 Task: open an excel sheet and write heading  Financial WizardAdd Categories in a column and its values below  'Income, Income, Income, Expenses, Expenses, Expenses, Expenses, Expenses, Savings, Savings, Investments, Investments, Debt, Debt & Debt. 'Add Descriptions in next column and its values below  Salary, Freelance Work, Rental Income, Housing, Transportation, Groceries, Utilities, Entertainment, Emergency Fund, Retirement, Stocks, Mutual Funds, Credit Card 1, Credit Card 2 & Student Loan. Add Amount in next column and its values below  $5,000, $1,200, $500, $1,200, $300, $400, $200, $150, $500, $1,000, $500, $300, $200, $100 & $300. Save page Catalyst Sales templetes 
Action: Mouse moved to (35, 112)
Screenshot: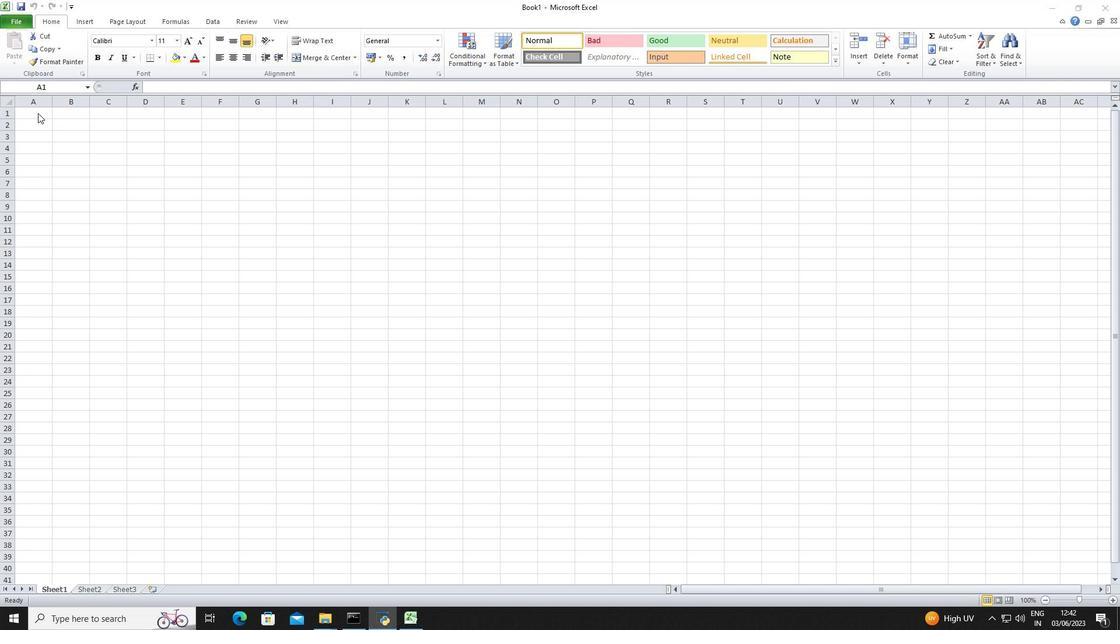 
Action: Mouse pressed left at (35, 112)
Screenshot: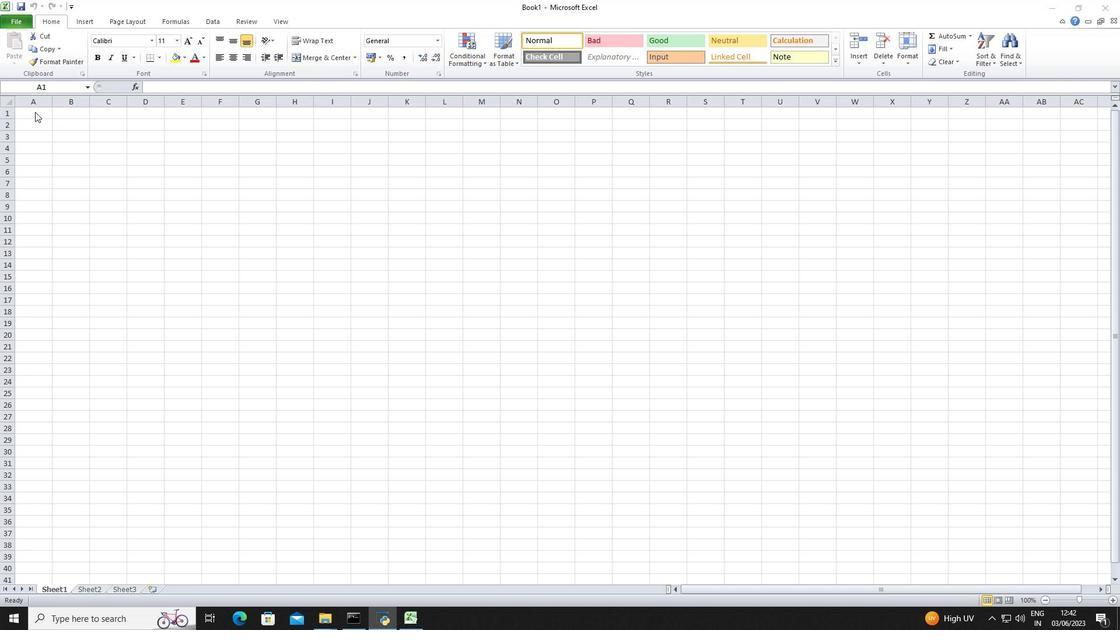 
Action: Key pressed <Key.shift><Key.shift>Financial<Key.space><Key.shift>Wizard<Key.down><Key.down><Key.shift>Categories<Key.down><Key.shift>Income<Key.down><Key.shift>Income<Key.down><Key.shift>Income<Key.enter><Key.shift>Expenses<Key.enter><Key.shift>Expenses<Key.enter><Key.shift>Expenses<Key.enter><Key.shift>Expenses<Key.enter><Key.shift>Expenses<Key.enter><Key.shift>Savings<Key.enter><Key.shift>Savings<Key.enter><Key.shift>Investments<Key.down><Key.shift>Investments<Key.down><Key.shift>Debt<Key.down><Key.shift>Debt<Key.down><Key.shift>Debt<Key.down><Key.right><Key.up><Key.right><Key.up><Key.up><Key.up><Key.up><Key.up><Key.up><Key.up><Key.up><Key.up><Key.up><Key.up><Key.up><Key.up><Key.up><Key.up><Key.shift>Descriptions<Key.down><Key.shift>a<Key.backspace><Key.shift>Salary<Key.down><Key.shift>Freelance<Key.space><Key.shift>Work<Key.down><Key.shift>Rental<Key.space><Key.shift>Income<Key.down><Key.shift>Housing<Key.down><Key.shift>Transportation<Key.down><Key.shift>Groceries<Key.down><Key.shift>Utilitu<Key.backspace>ies<Key.down><Key.shift>Entertainment<Key.down><Key.shift>Emergency<Key.space><Key.shift>Fund<Key.down><Key.shift>Retirement<Key.down><Key.shift>Stocks<Key.down><Key.shift>Mutual<Key.space><Key.shift><Key.shift><Key.shift><Key.shift><Key.shift>Funds<Key.down><Key.shift>Credit<Key.space><Key.shift>Card<Key.space>1<Key.down><Key.shift>Credit<Key.space><Key.shift>Card2<Key.down><Key.shift>Credir<Key.backspace>t<Key.space><Key.shift>Card<Key.backspace><Key.backspace><Key.backspace><Key.backspace><Key.backspace><Key.backspace><Key.backspace><Key.backspace><Key.backspace><Key.backspace><Key.backspace><Key.shift>Studenyt<Key.space><Key.backspace><Key.backspace><Key.backspace>t<Key.space><Key.shift><Key.shift><Key.shift><Key.shift><Key.shift><Key.shift><Key.shift><Key.shift>Loan<Key.down><Key.right><Key.right><Key.right><Key.up><Key.up><Key.up><Key.up><Key.up><Key.up><Key.up><Key.up><Key.up><Key.up><Key.up><Key.up><Key.up><Key.up><Key.up><Key.up><Key.shift>Amount<Key.down>5000<Key.down>1200<Key.down>500<Key.down>1200<Key.down>300<Key.down>400<Key.down>200<Key.down>150<Key.down>500<Key.down>1000<Key.down>500<Key.down>300<Key.down>200<Key.down>100<Key.down>300
Screenshot: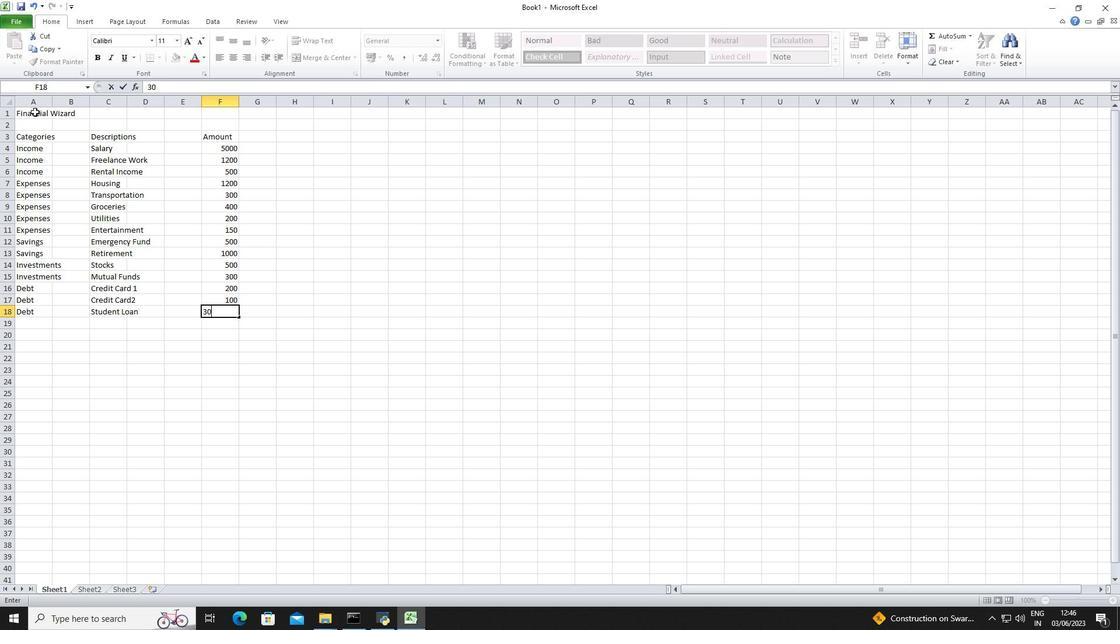 
Action: Mouse moved to (214, 147)
Screenshot: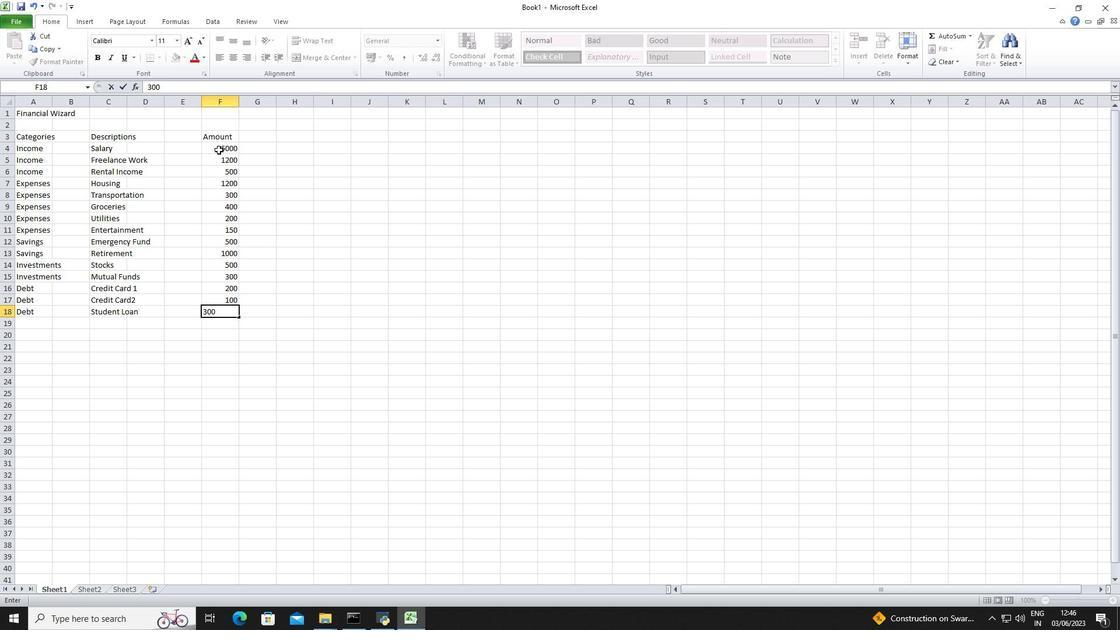 
Action: Mouse pressed left at (214, 147)
Screenshot: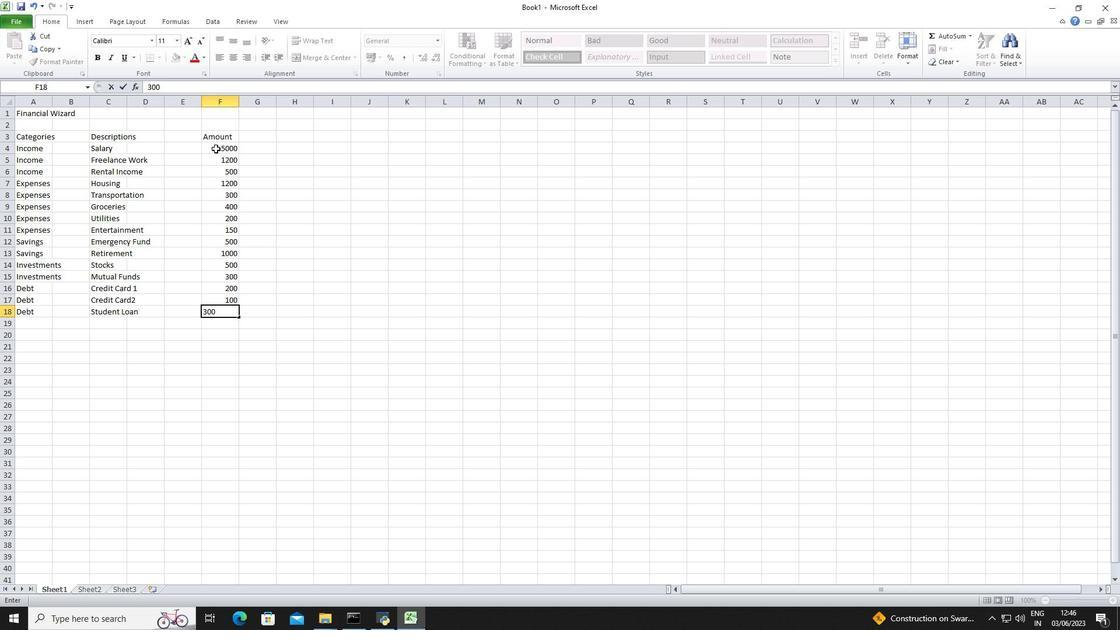
Action: Mouse pressed left at (214, 147)
Screenshot: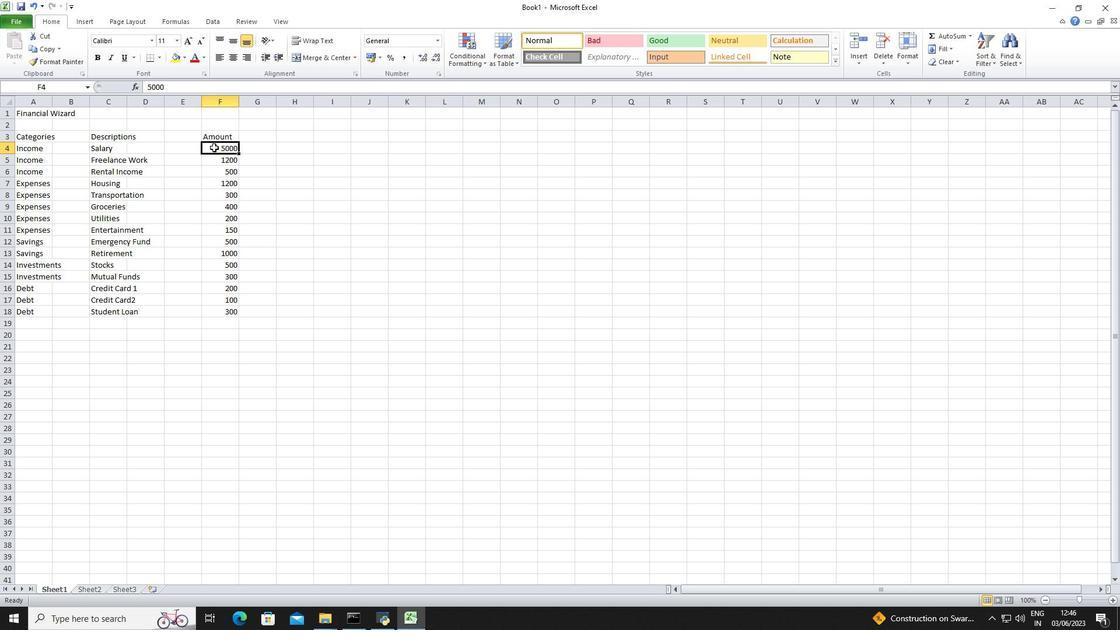 
Action: Mouse moved to (439, 43)
Screenshot: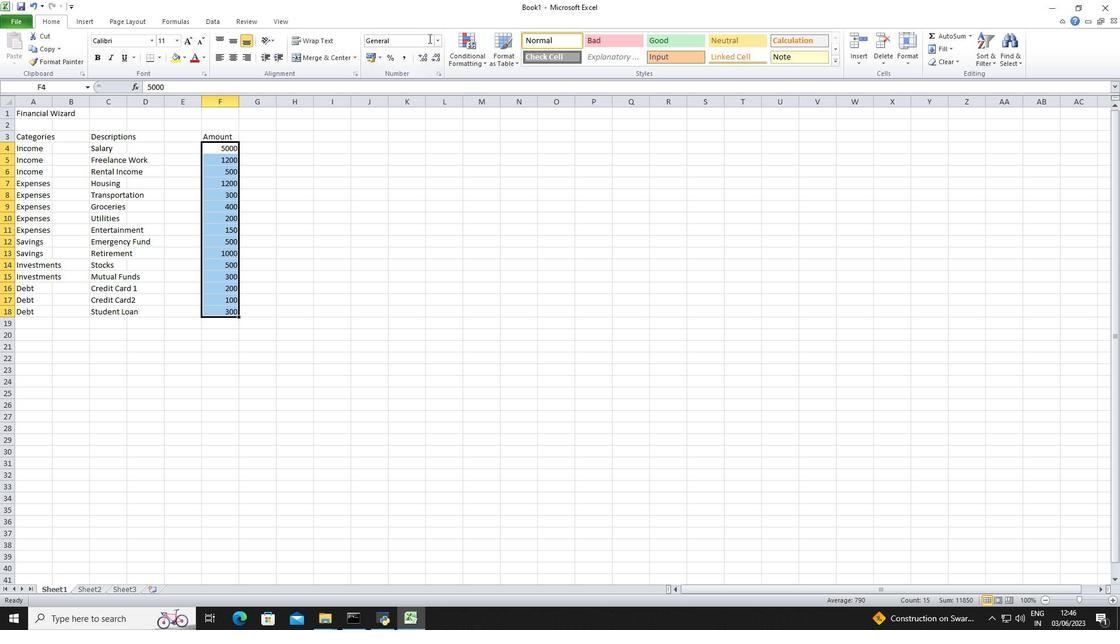 
Action: Mouse pressed left at (439, 43)
Screenshot: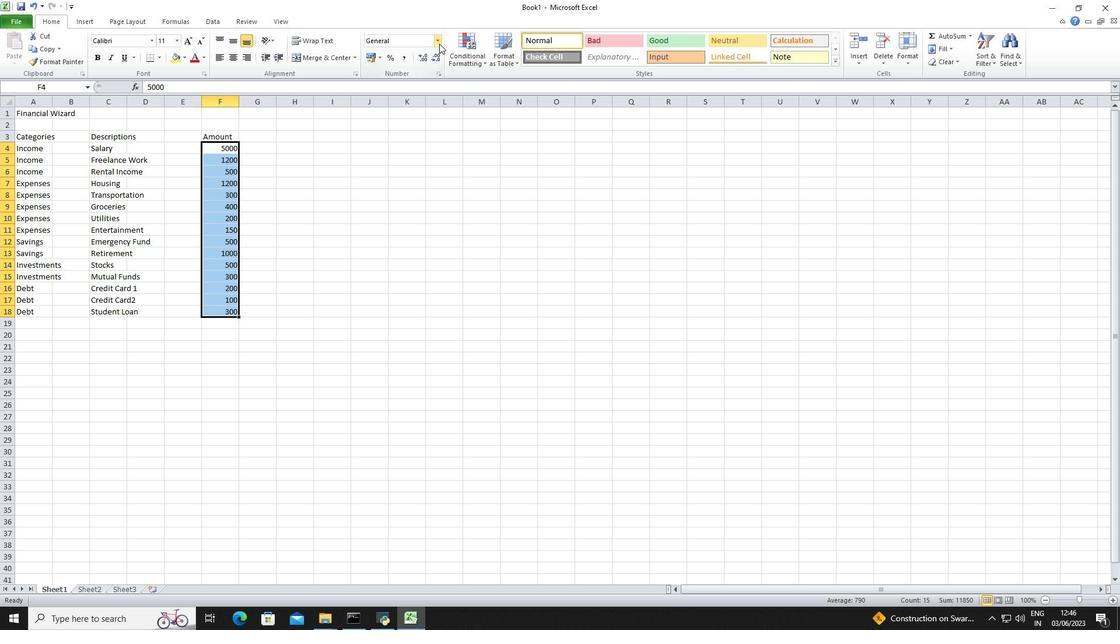 
Action: Mouse moved to (430, 336)
Screenshot: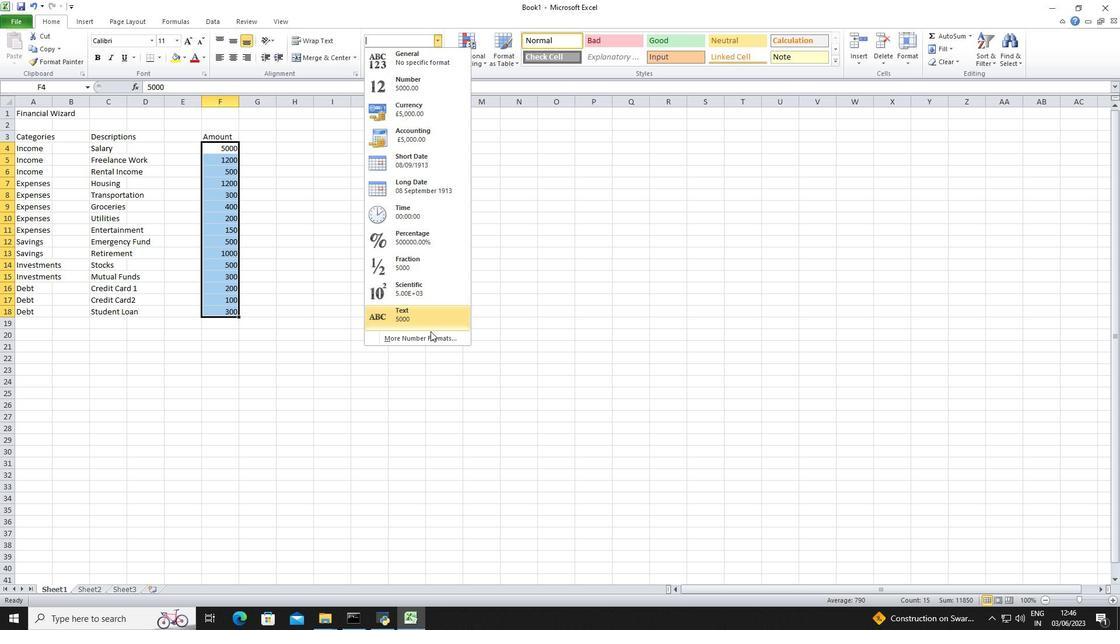 
Action: Mouse pressed left at (430, 336)
Screenshot: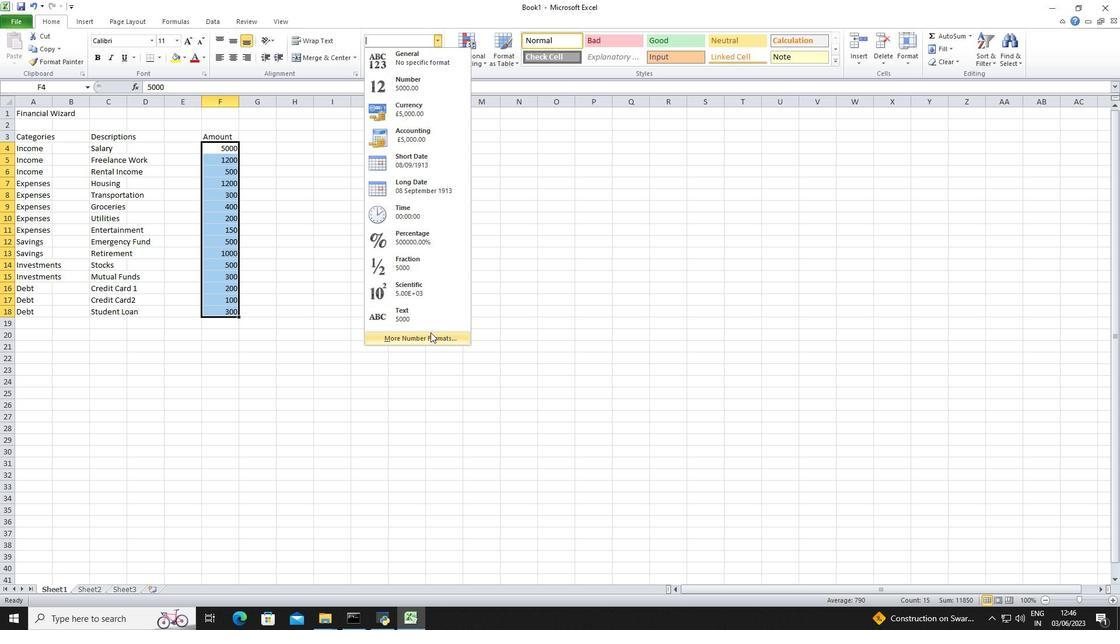 
Action: Mouse moved to (166, 217)
Screenshot: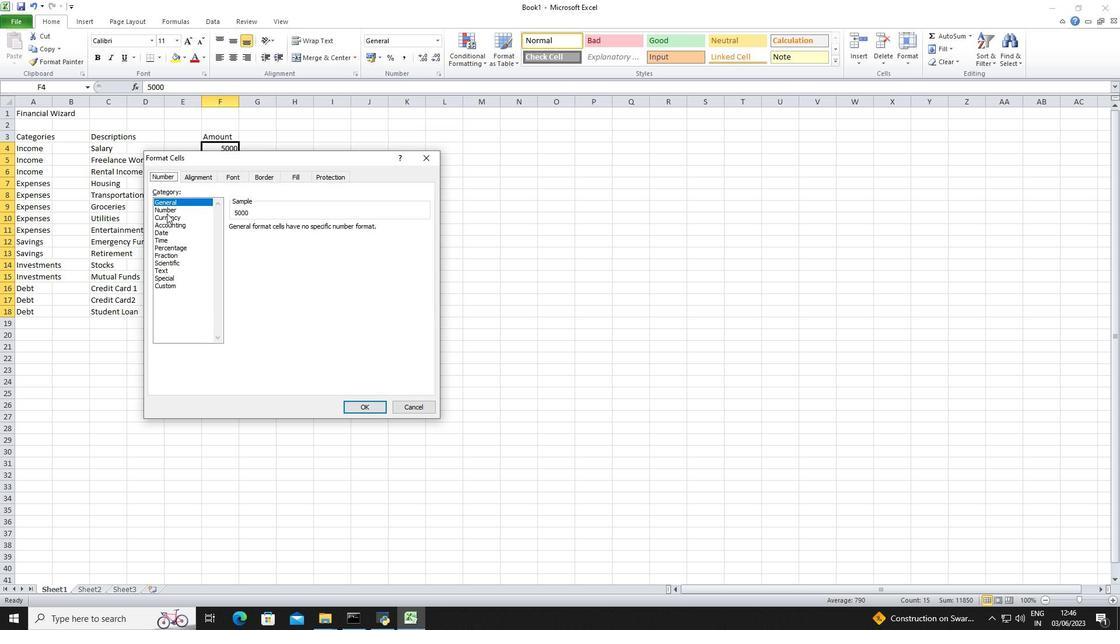 
Action: Mouse pressed left at (166, 217)
Screenshot: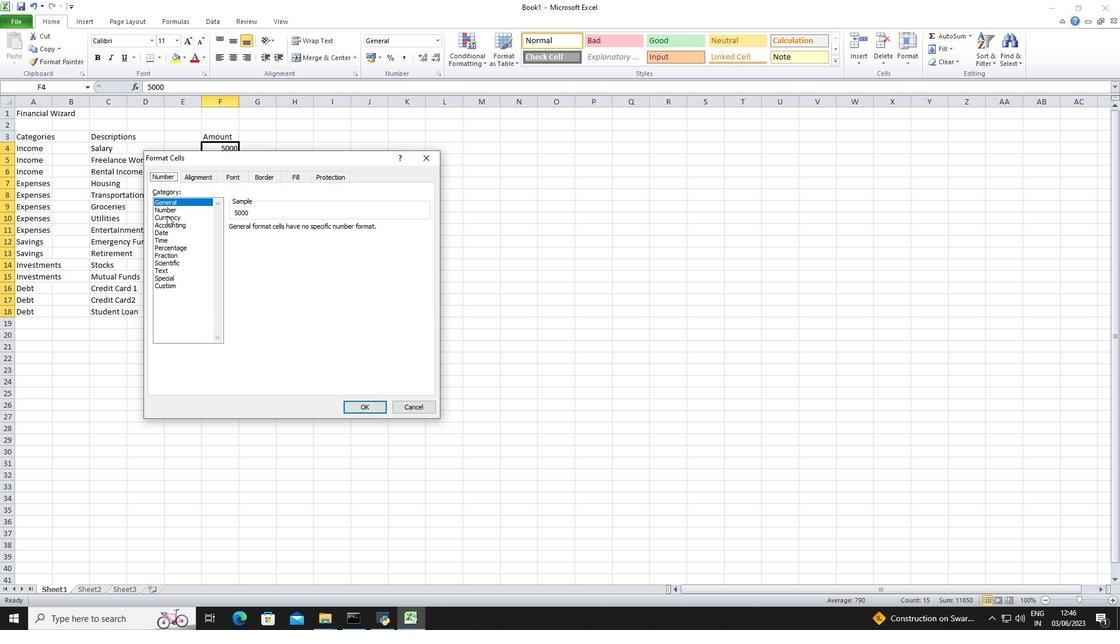 
Action: Mouse moved to (274, 246)
Screenshot: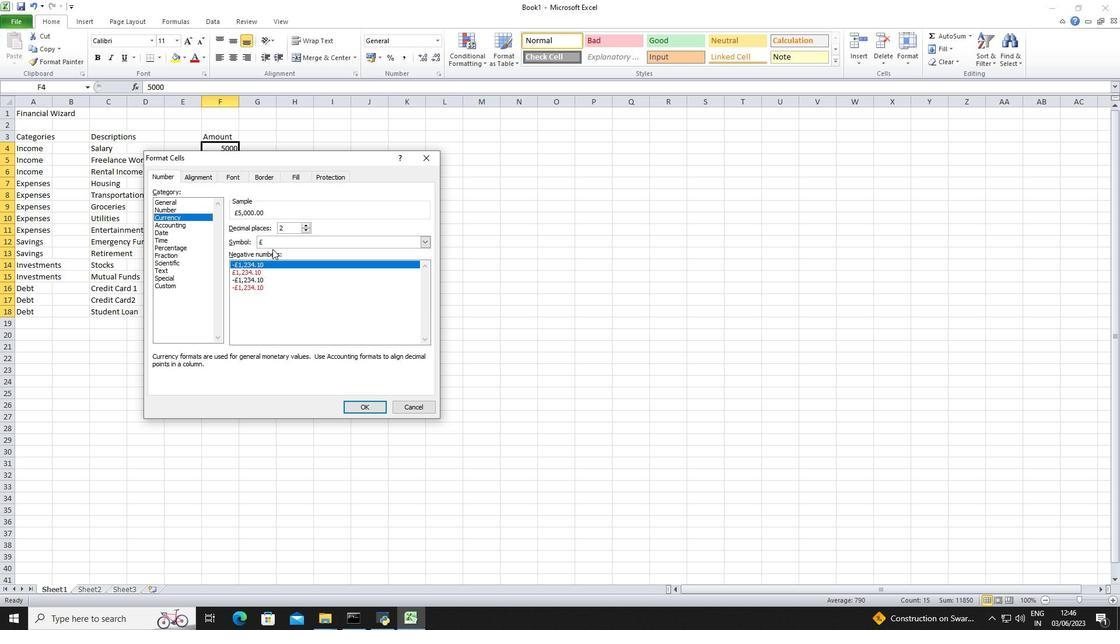 
Action: Mouse pressed left at (274, 246)
Screenshot: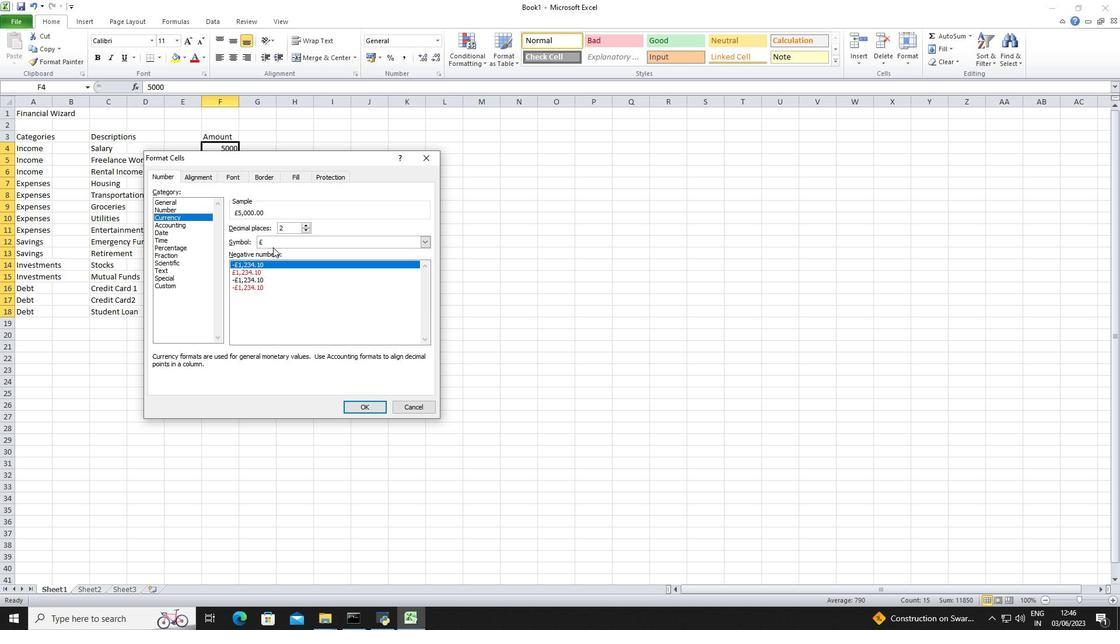 
Action: Mouse moved to (279, 270)
Screenshot: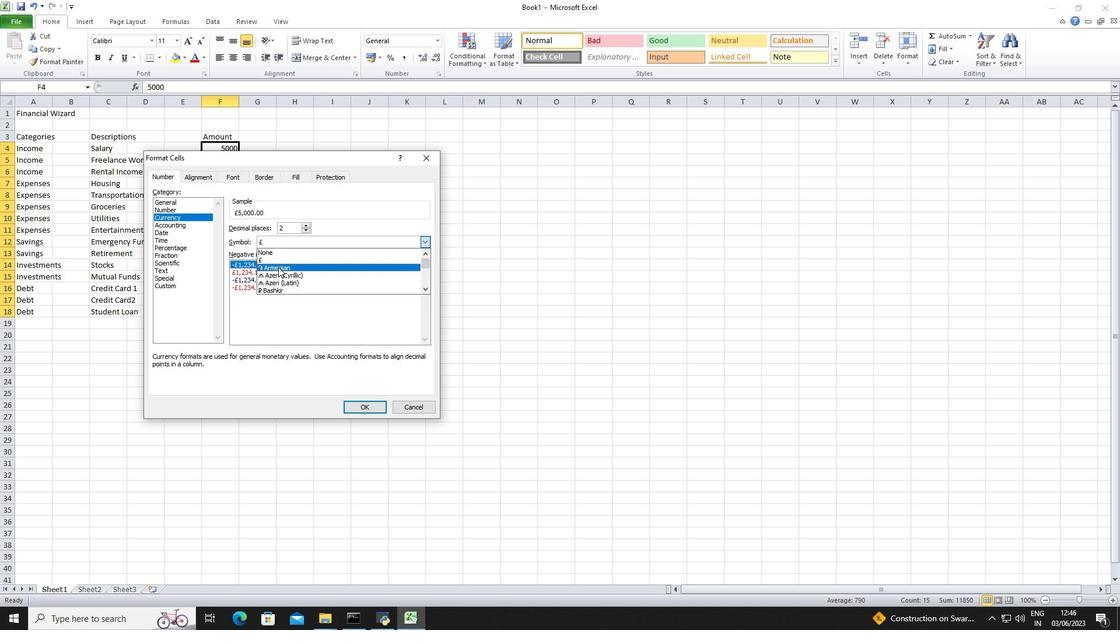 
Action: Mouse scrolled (279, 269) with delta (0, 0)
Screenshot: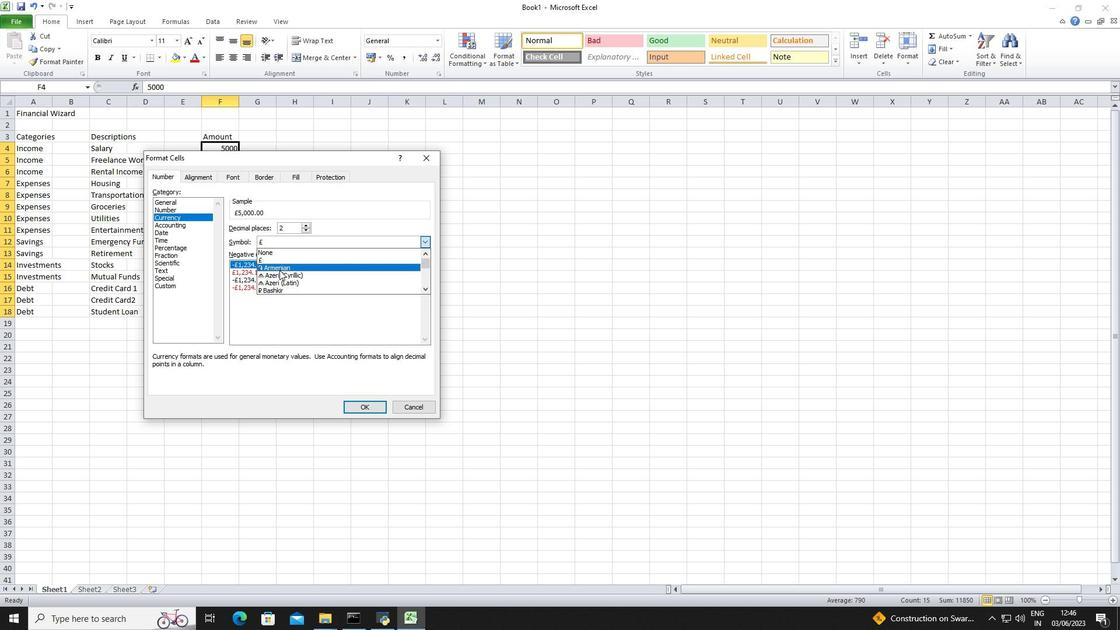 
Action: Mouse scrolled (279, 269) with delta (0, 0)
Screenshot: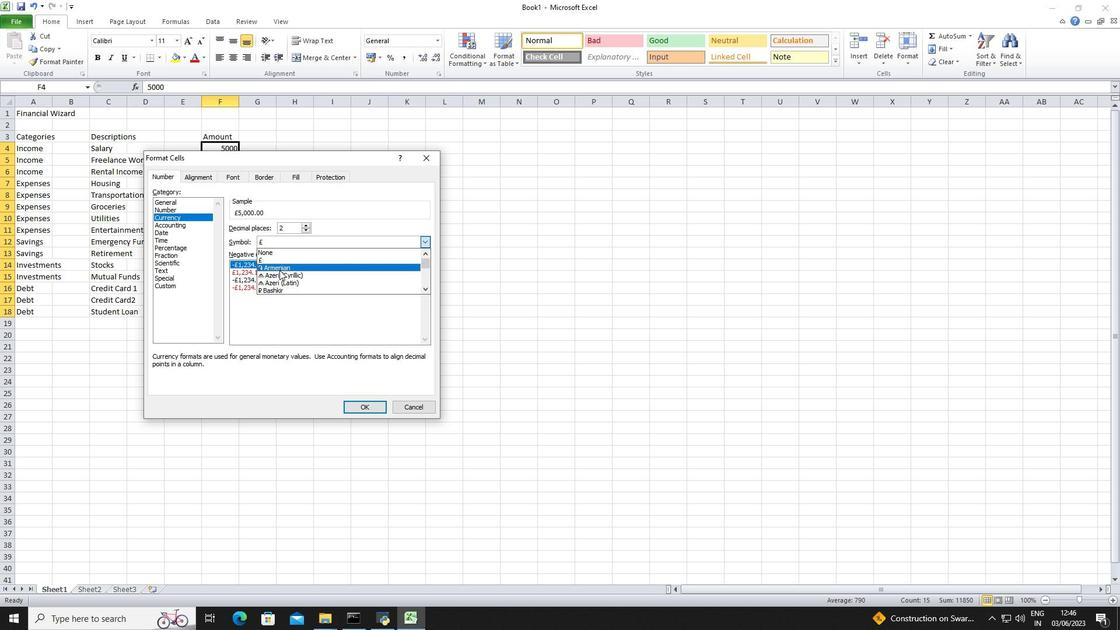 
Action: Mouse scrolled (279, 269) with delta (0, 0)
Screenshot: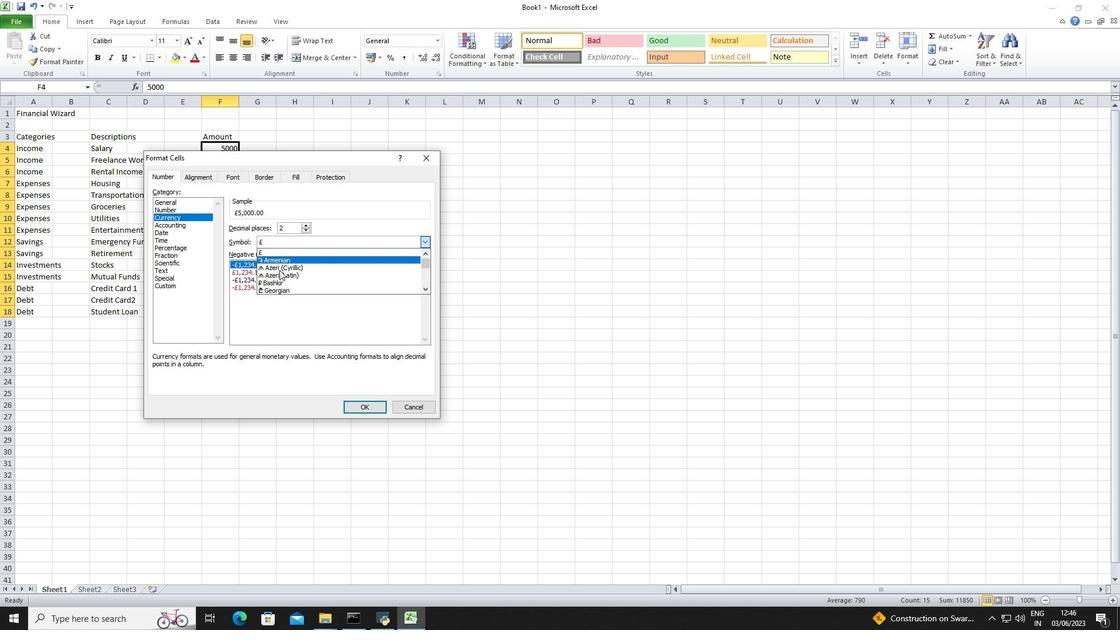 
Action: Mouse scrolled (279, 269) with delta (0, 0)
Screenshot: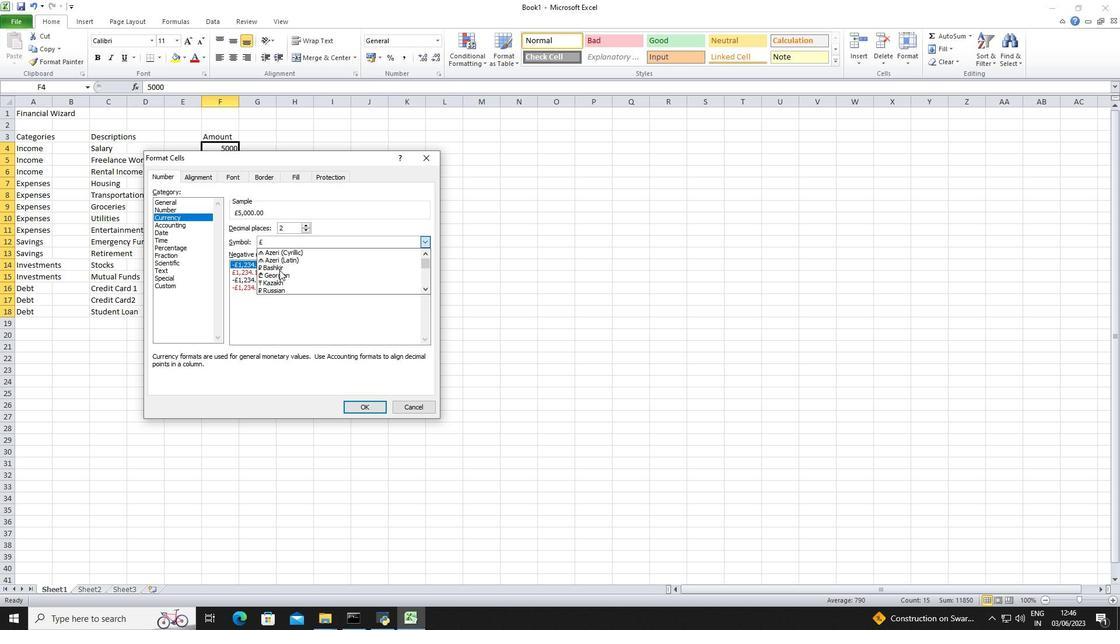 
Action: Mouse scrolled (279, 269) with delta (0, 0)
Screenshot: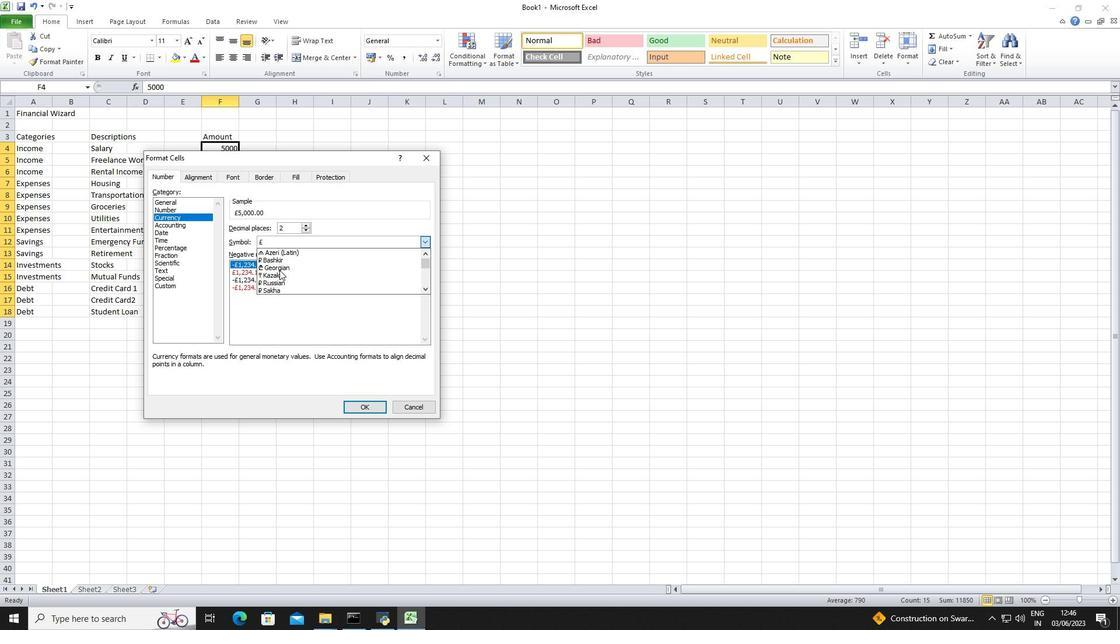 
Action: Mouse scrolled (279, 269) with delta (0, 0)
Screenshot: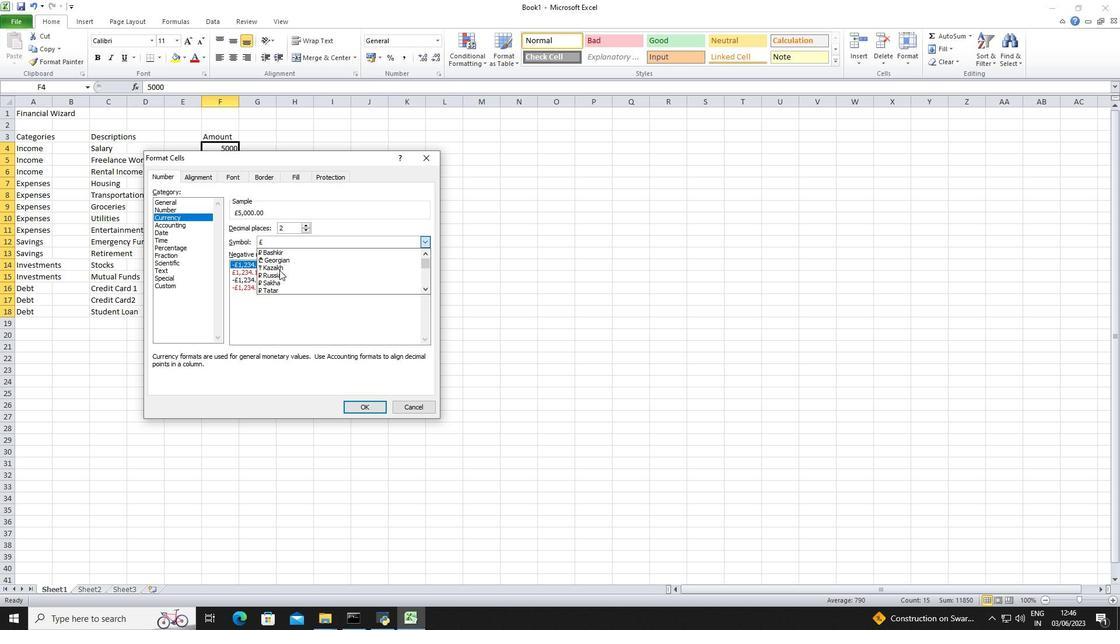
Action: Mouse scrolled (279, 269) with delta (0, 0)
Screenshot: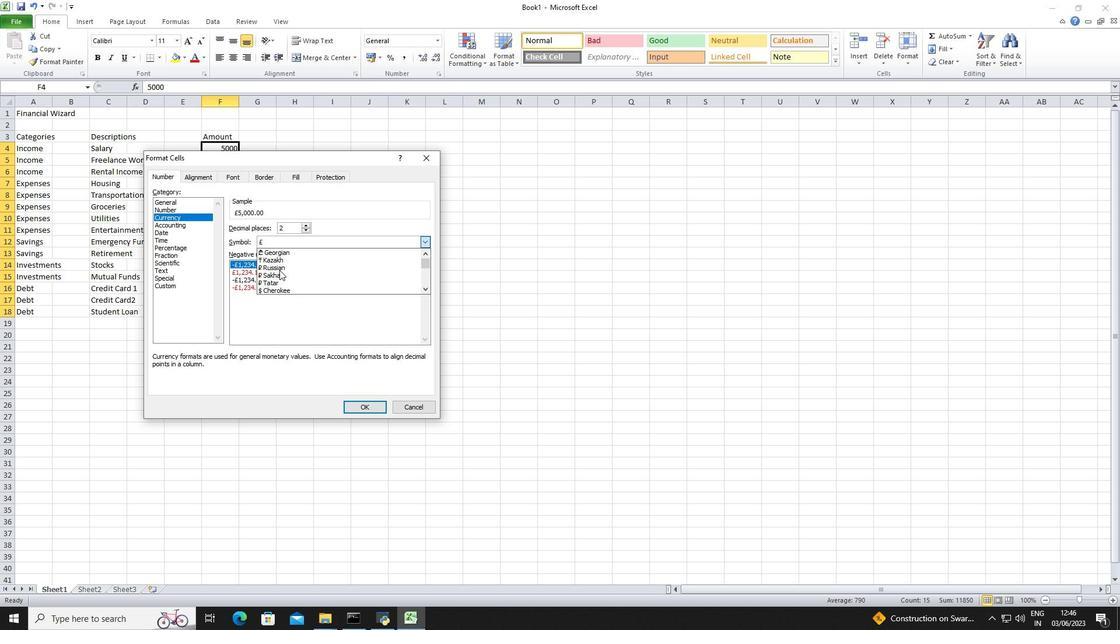 
Action: Mouse scrolled (279, 269) with delta (0, 0)
Screenshot: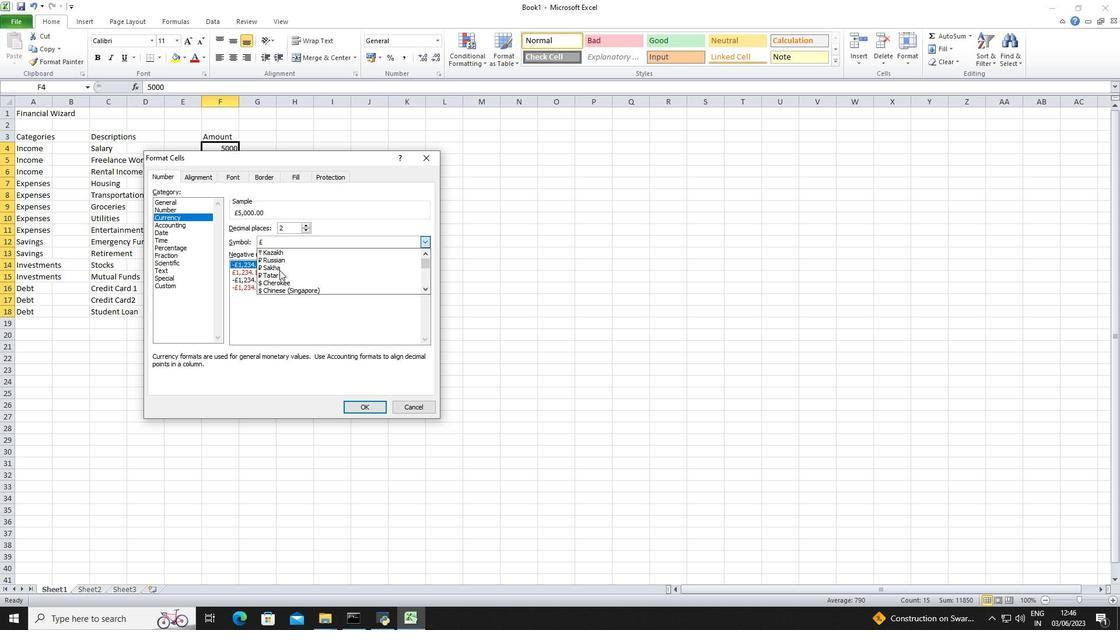 
Action: Mouse scrolled (279, 269) with delta (0, 0)
Screenshot: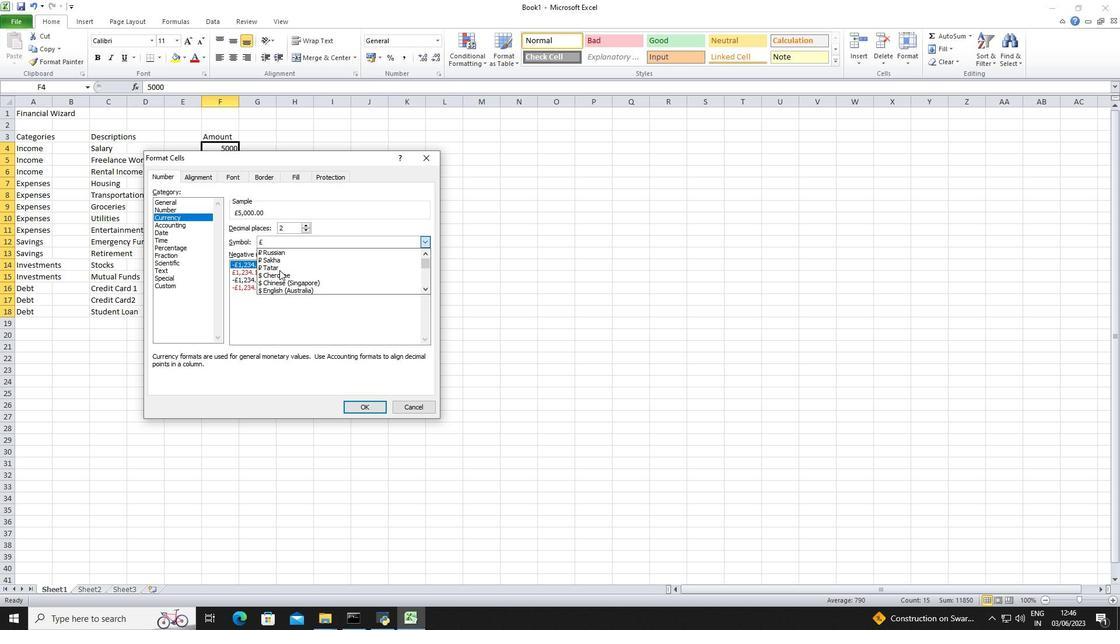 
Action: Mouse moved to (287, 280)
Screenshot: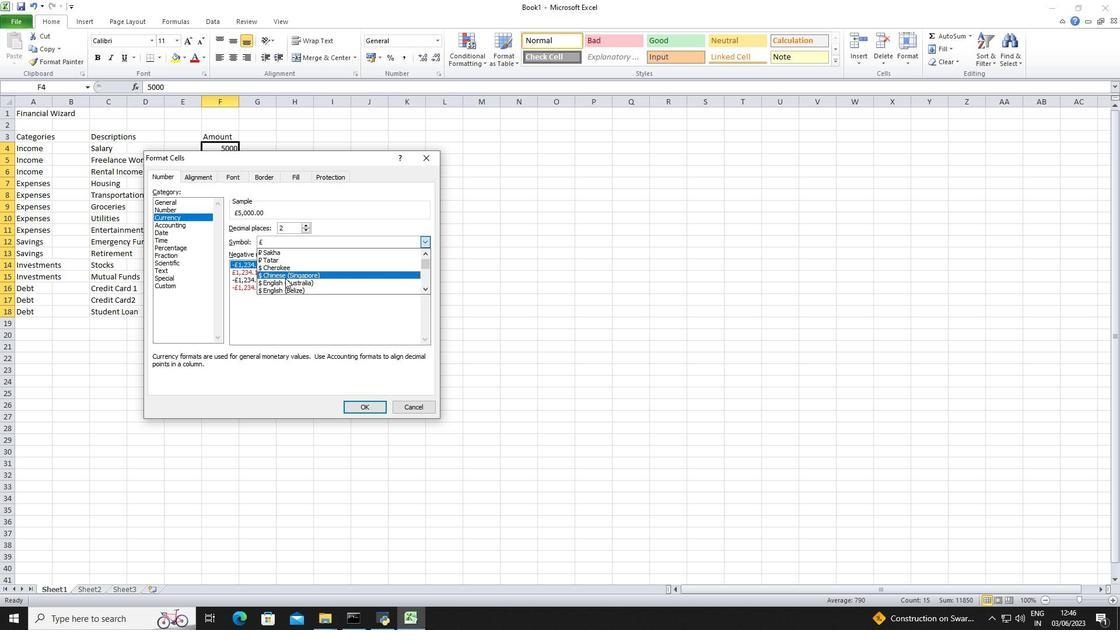
Action: Mouse pressed left at (287, 280)
Screenshot: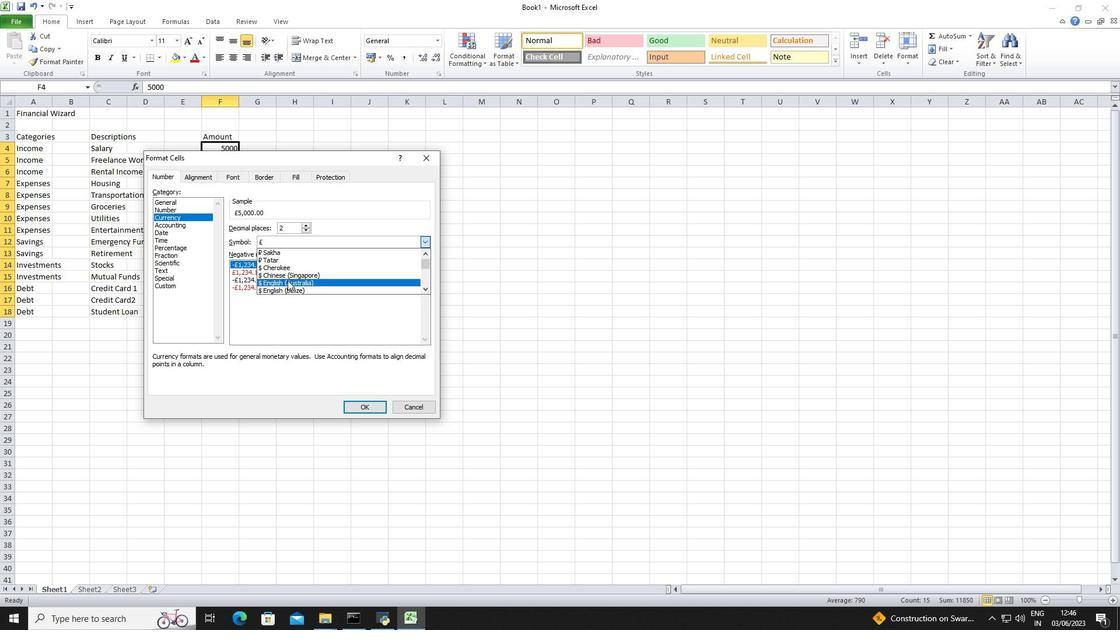 
Action: Mouse moved to (304, 231)
Screenshot: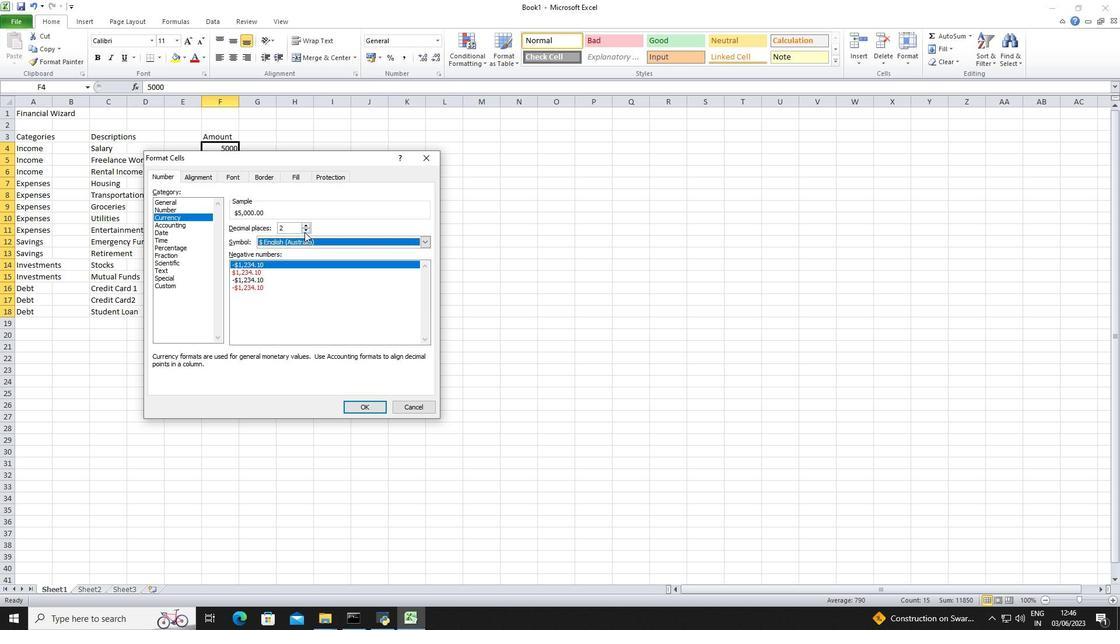 
Action: Mouse pressed left at (304, 231)
Screenshot: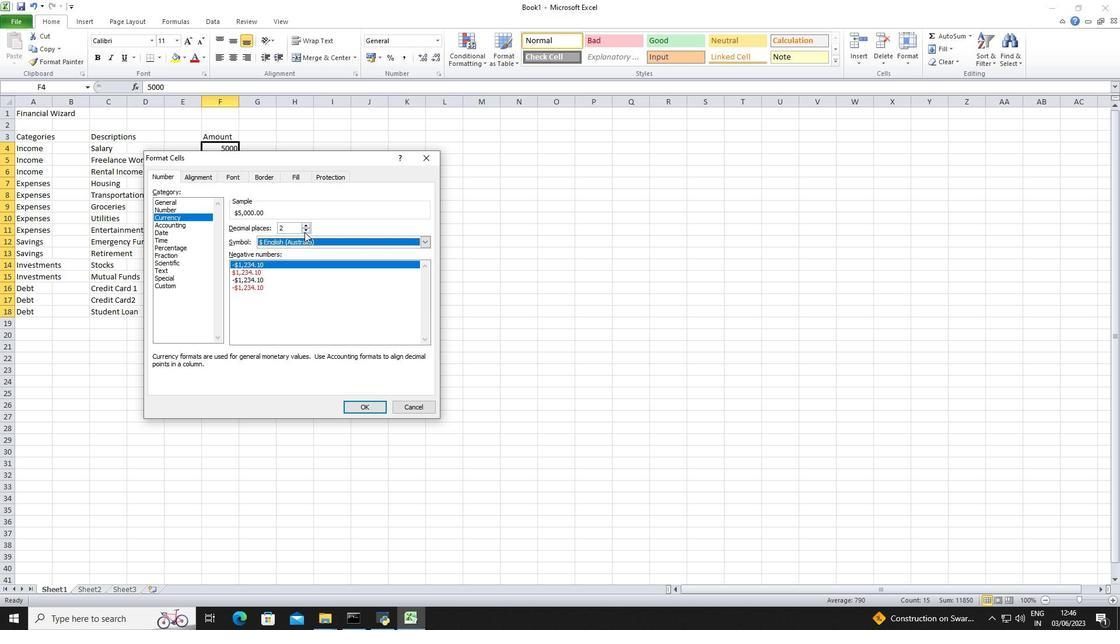 
Action: Mouse pressed left at (304, 231)
Screenshot: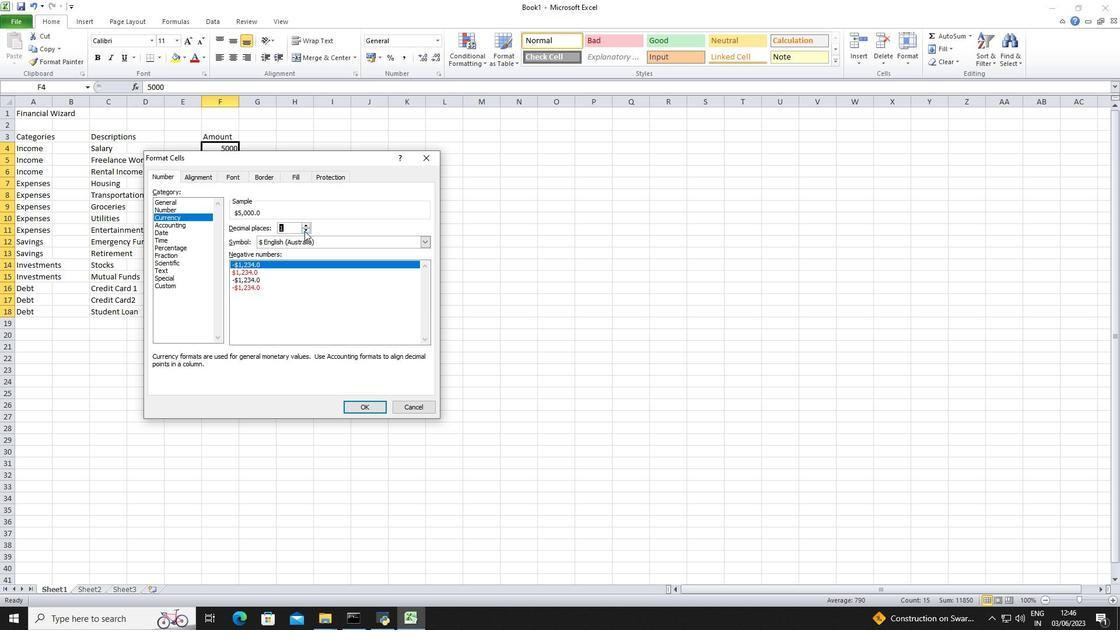 
Action: Mouse moved to (351, 406)
Screenshot: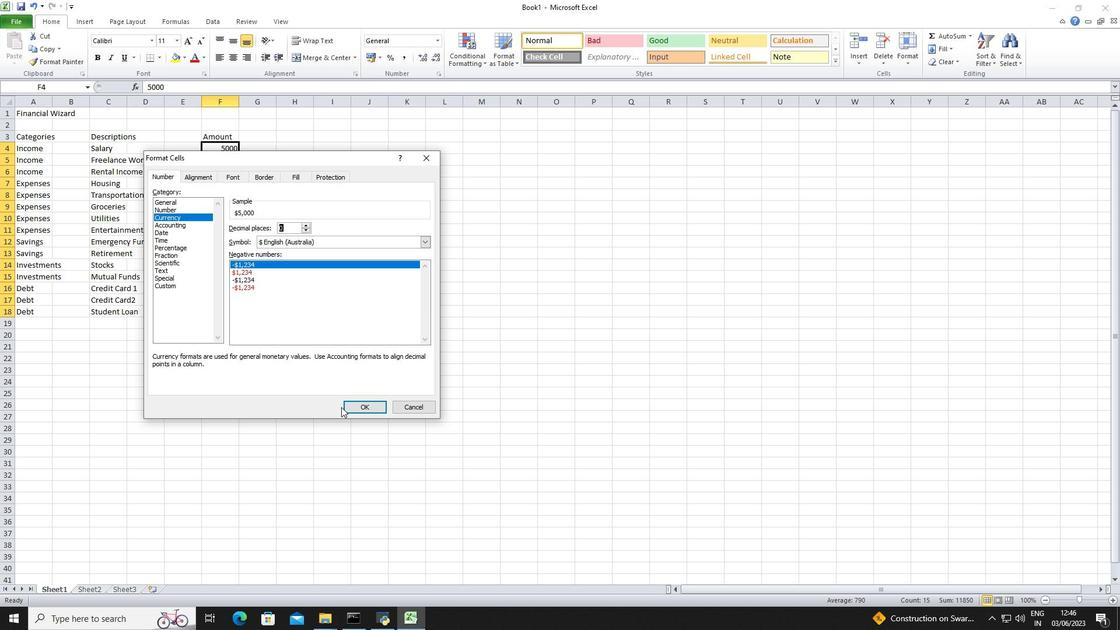 
Action: Mouse pressed left at (351, 406)
Screenshot: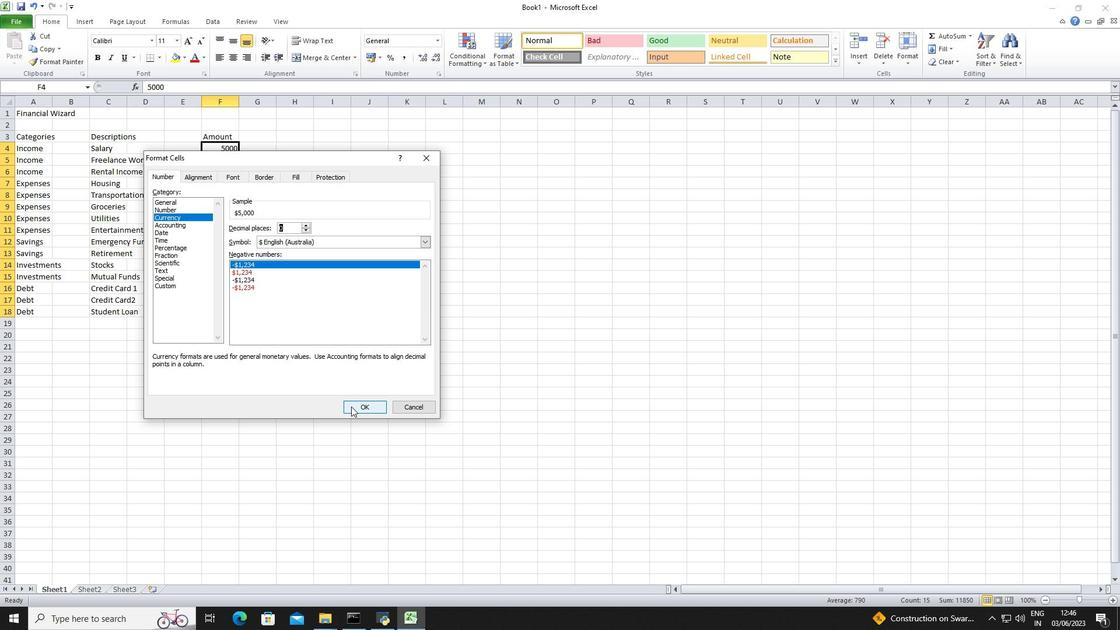 
Action: Mouse moved to (270, 313)
Screenshot: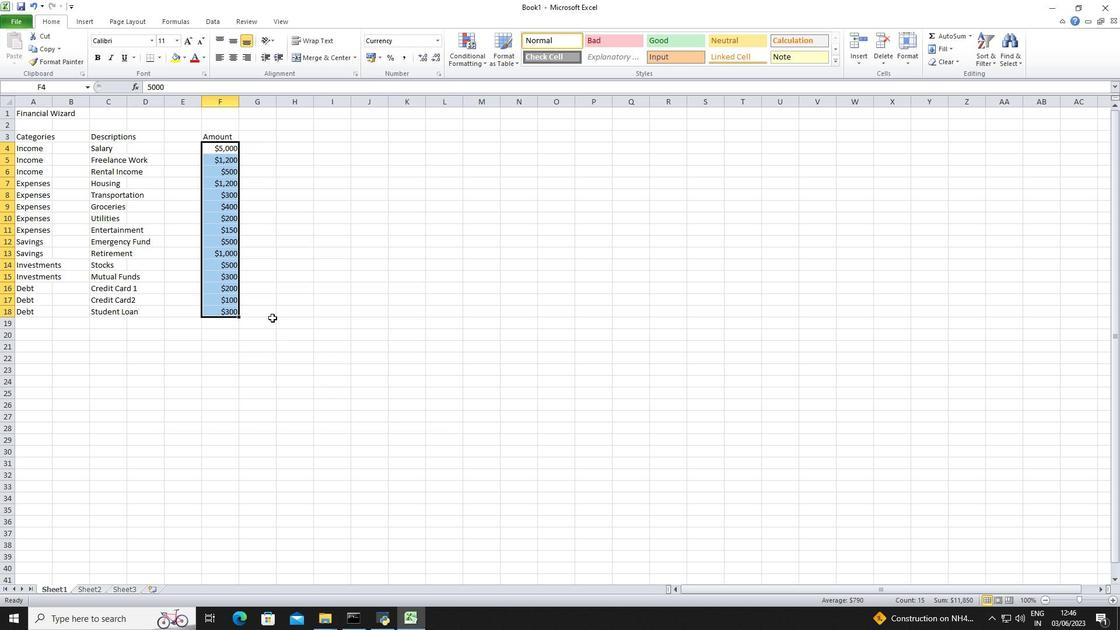 
Action: Mouse pressed left at (270, 313)
Screenshot: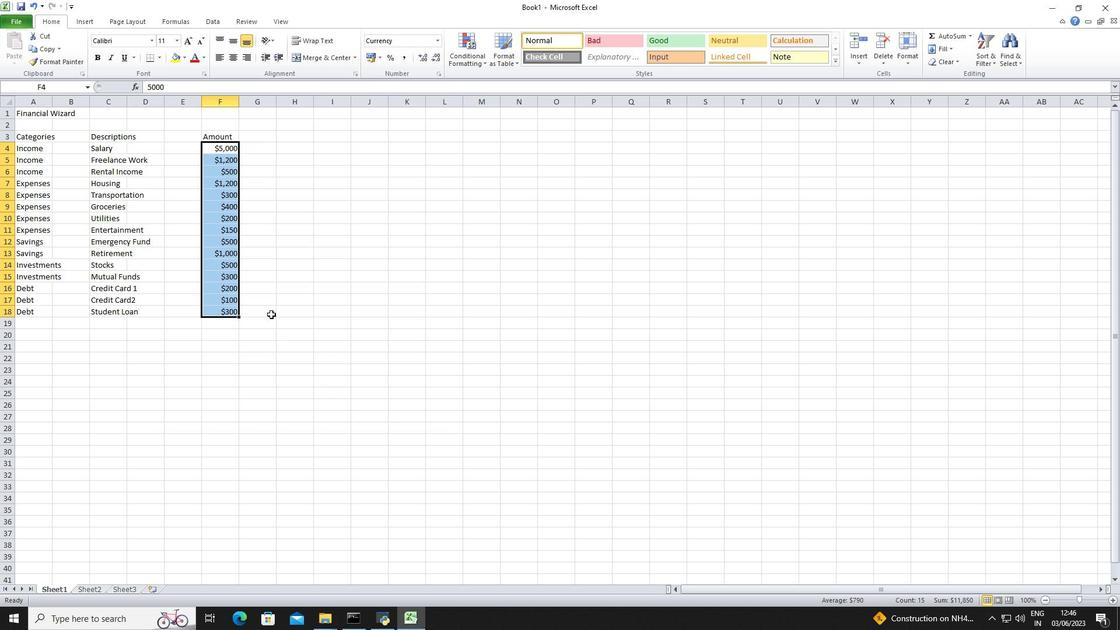 
Action: Mouse moved to (236, 159)
Screenshot: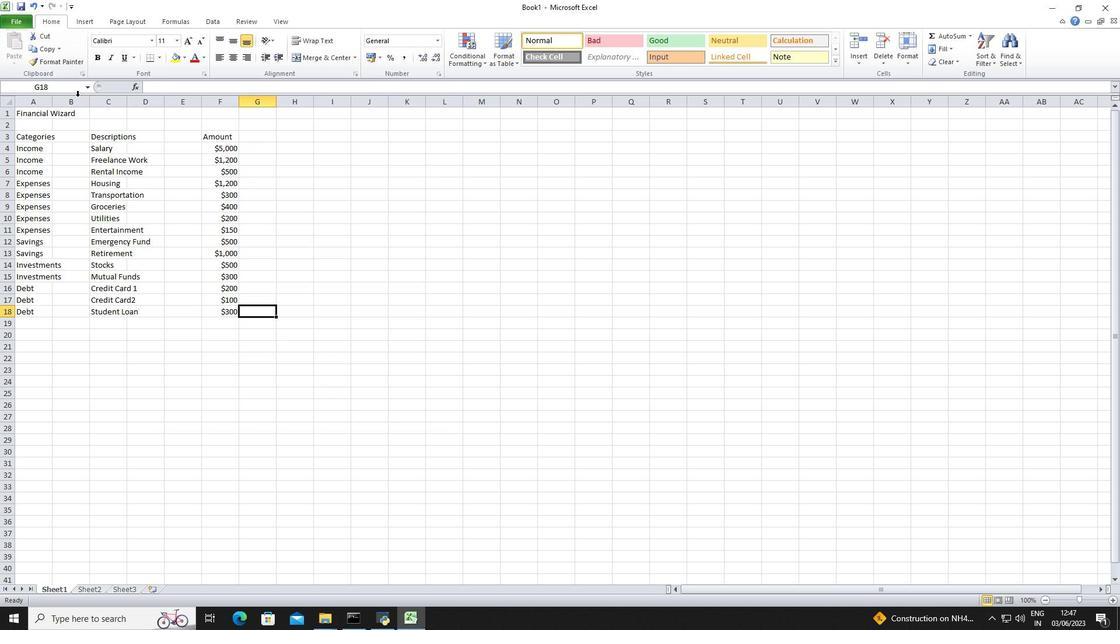 
Action: Key pressed ctrl+S
Screenshot: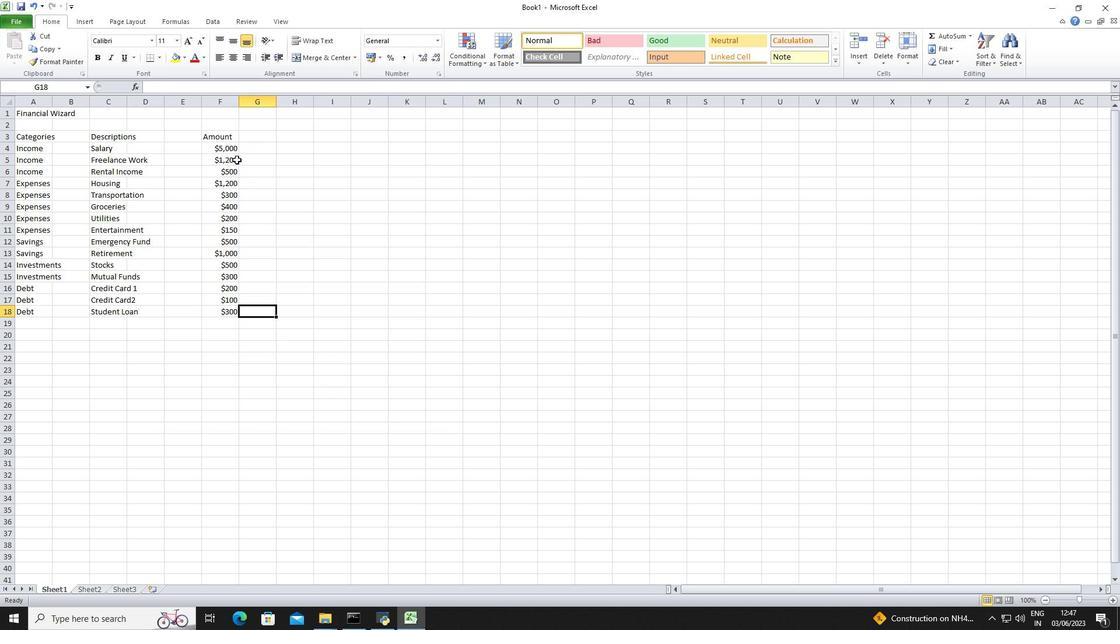 
Action: Mouse moved to (638, 265)
Screenshot: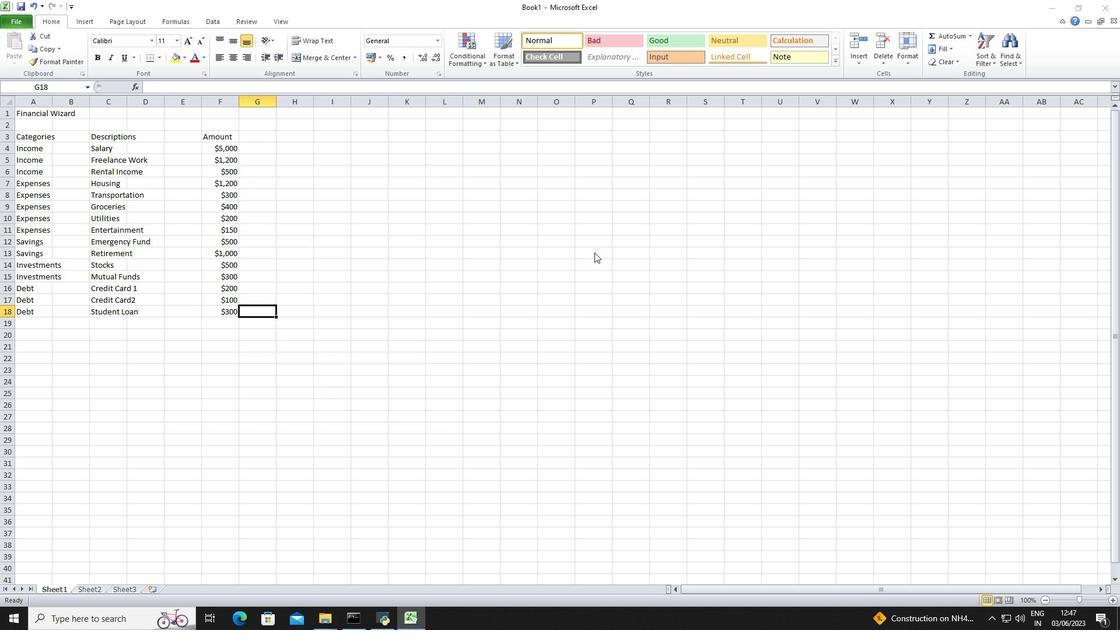 
Action: Key pressed <Key.shift>Catalyst<Key.space><Key.shift>Sles<Key.space><Key.backspace><Key.backspace><Key.backspace><Key.backspace>ales<Key.space>temlates<Key.enter>
Screenshot: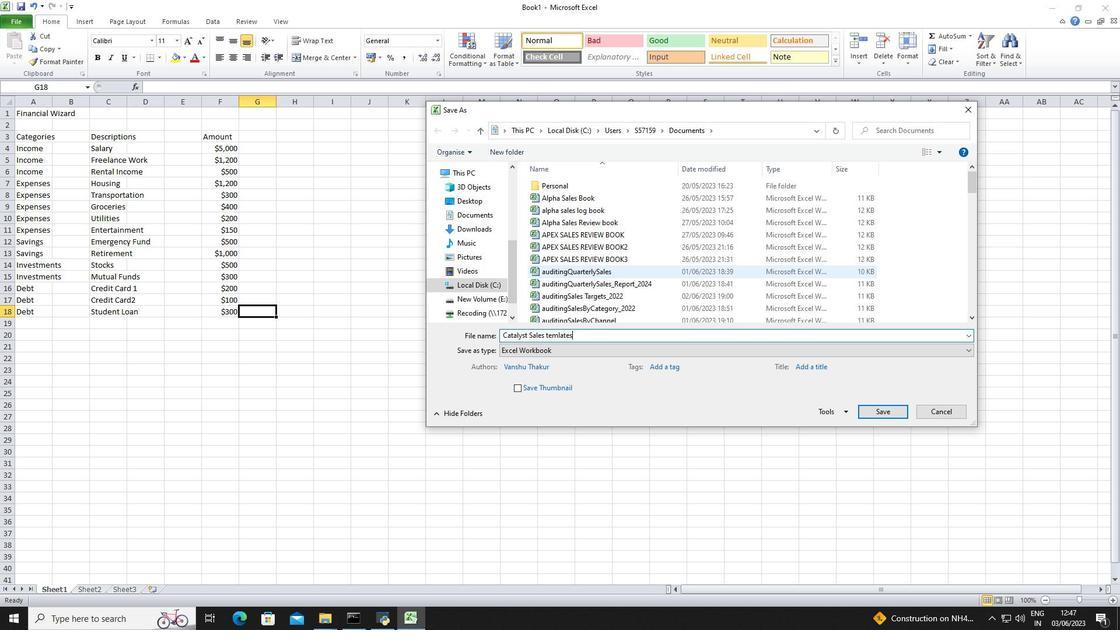 
